 Task: Add Chobani Low Fat Key Lime Greek Yogurt to the cart.
Action: Mouse pressed left at (22, 111)
Screenshot: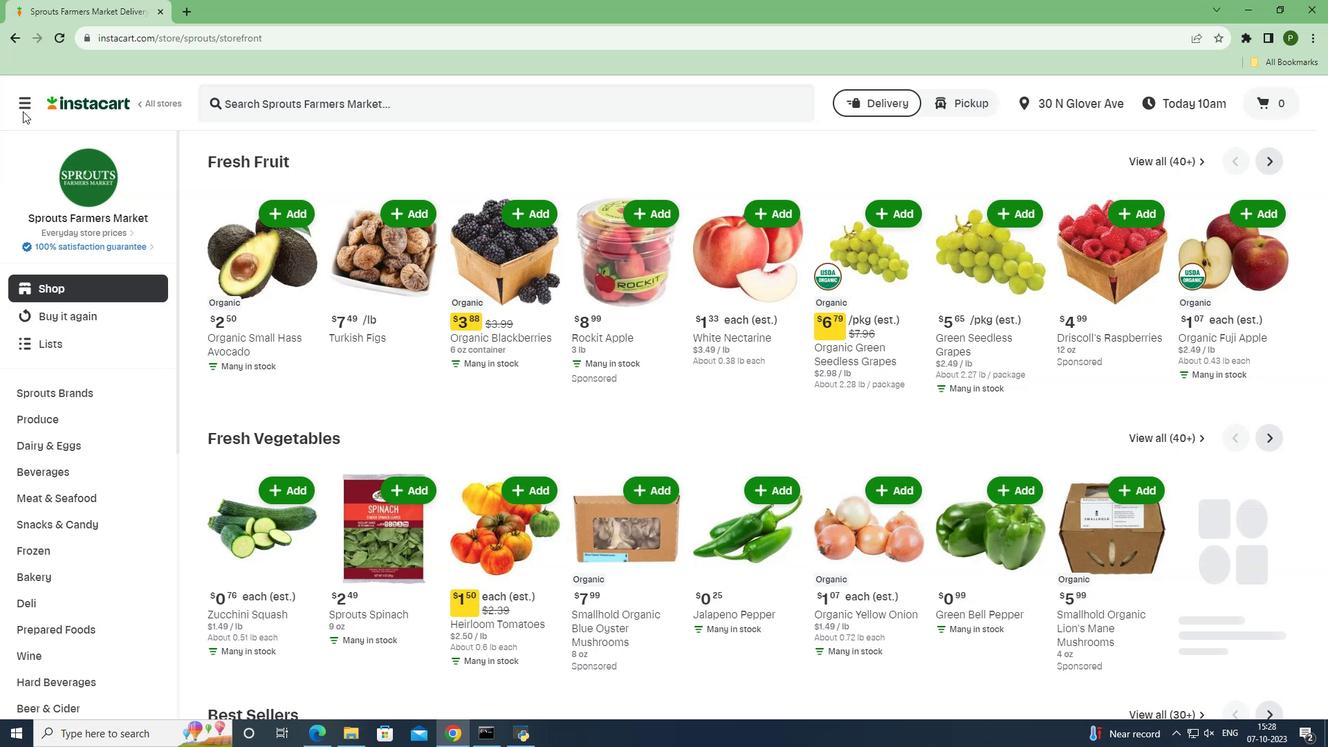 
Action: Mouse moved to (75, 361)
Screenshot: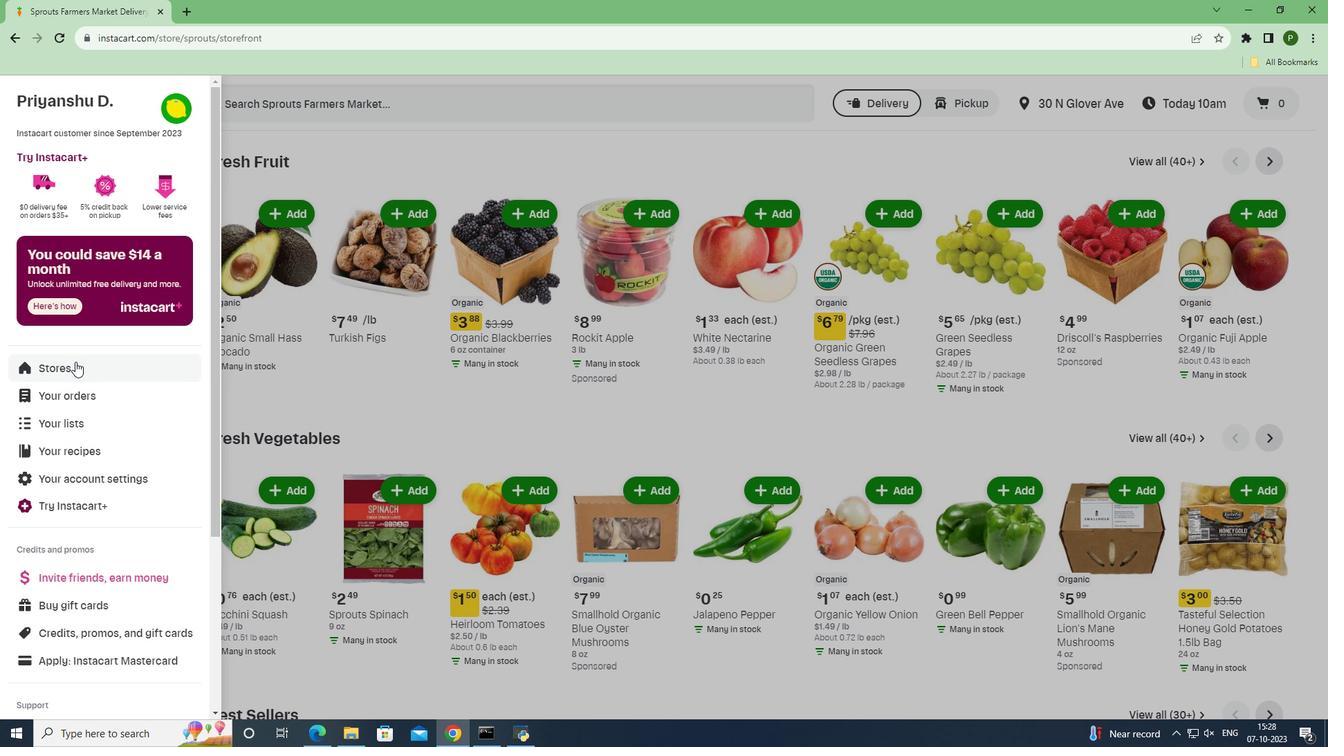 
Action: Mouse pressed left at (75, 361)
Screenshot: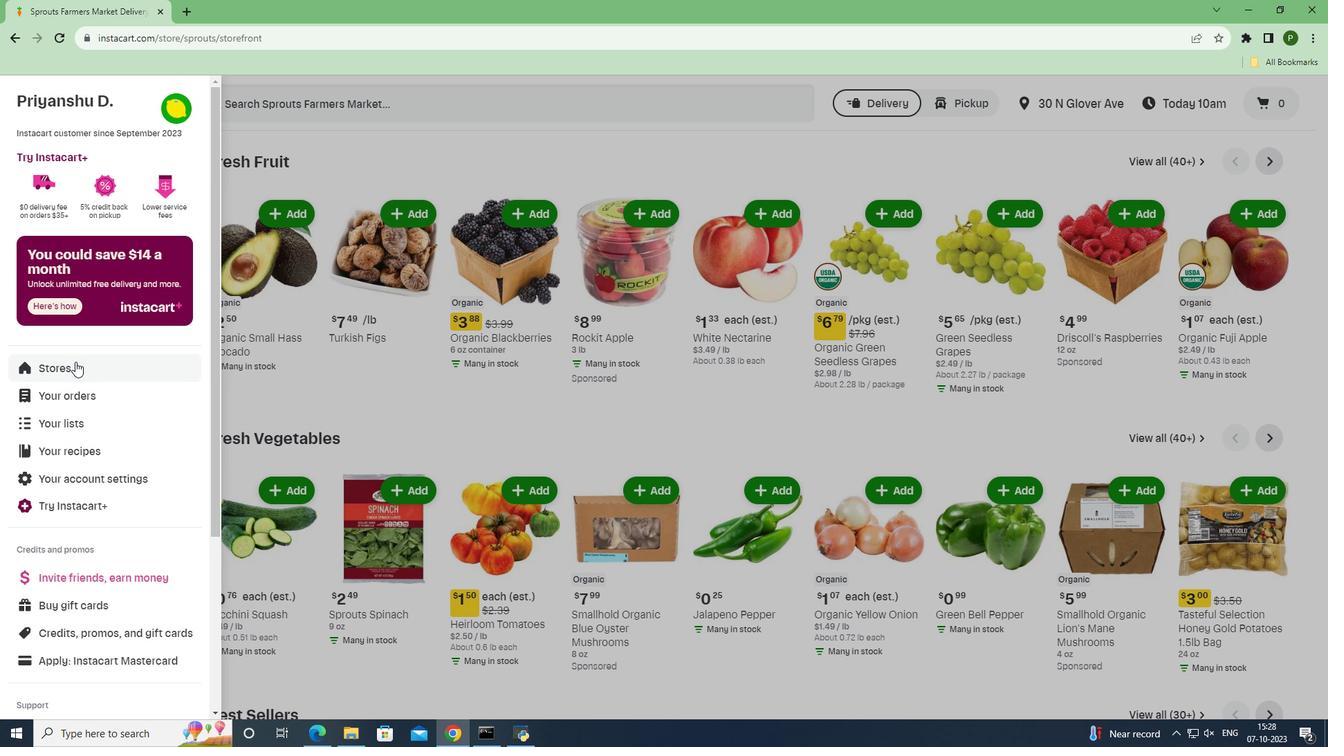 
Action: Mouse moved to (311, 161)
Screenshot: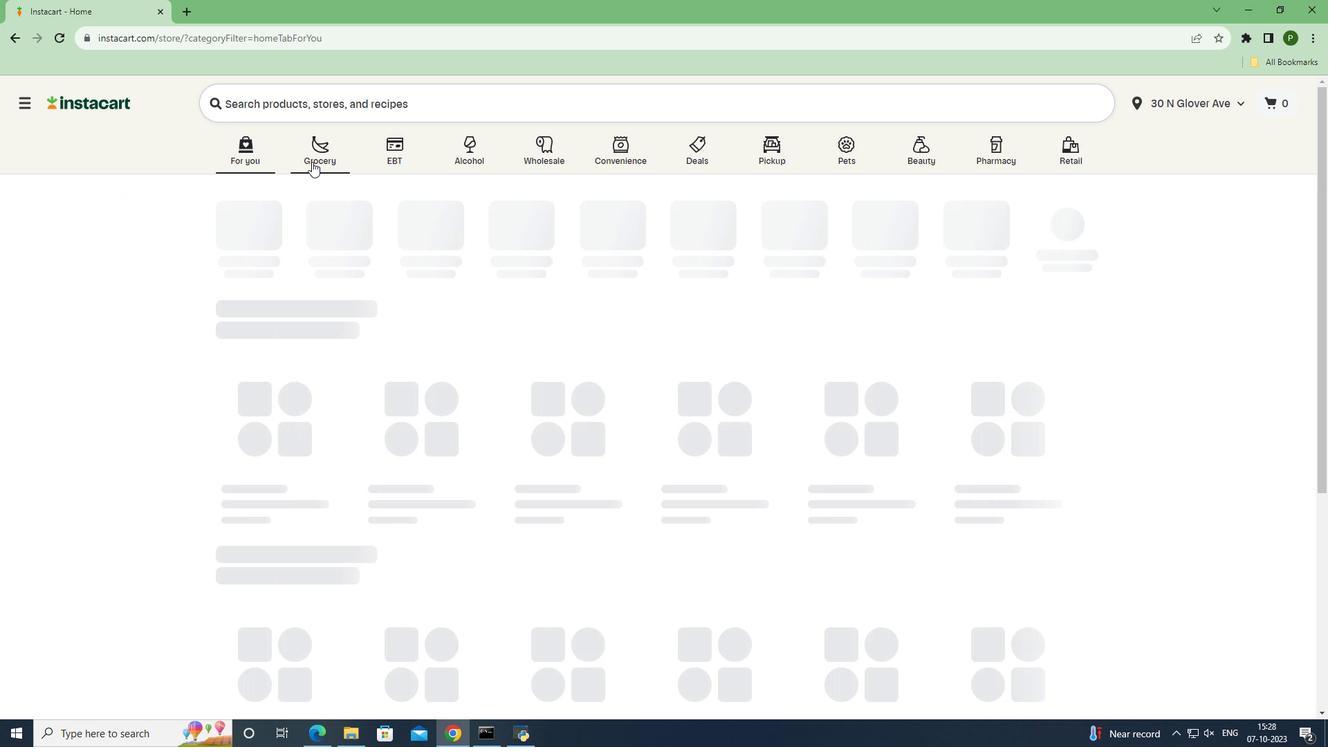
Action: Mouse pressed left at (311, 161)
Screenshot: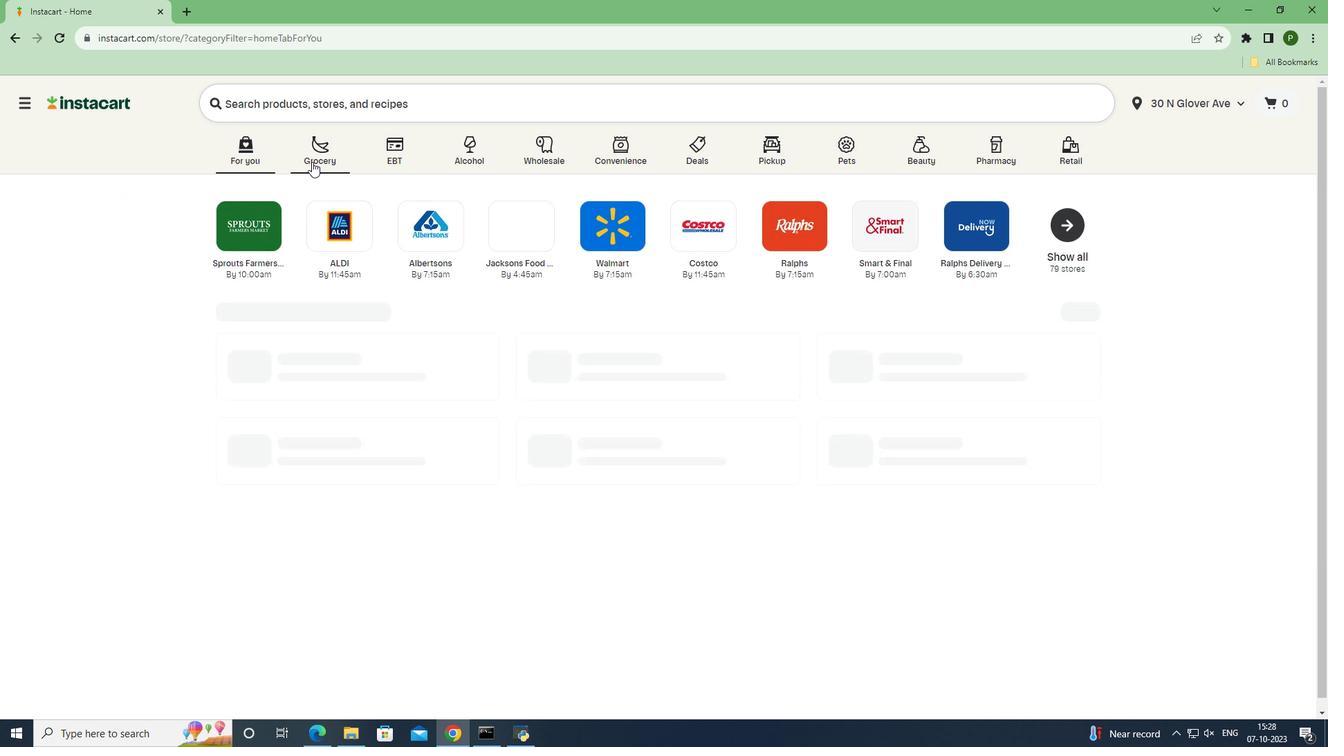 
Action: Mouse moved to (549, 325)
Screenshot: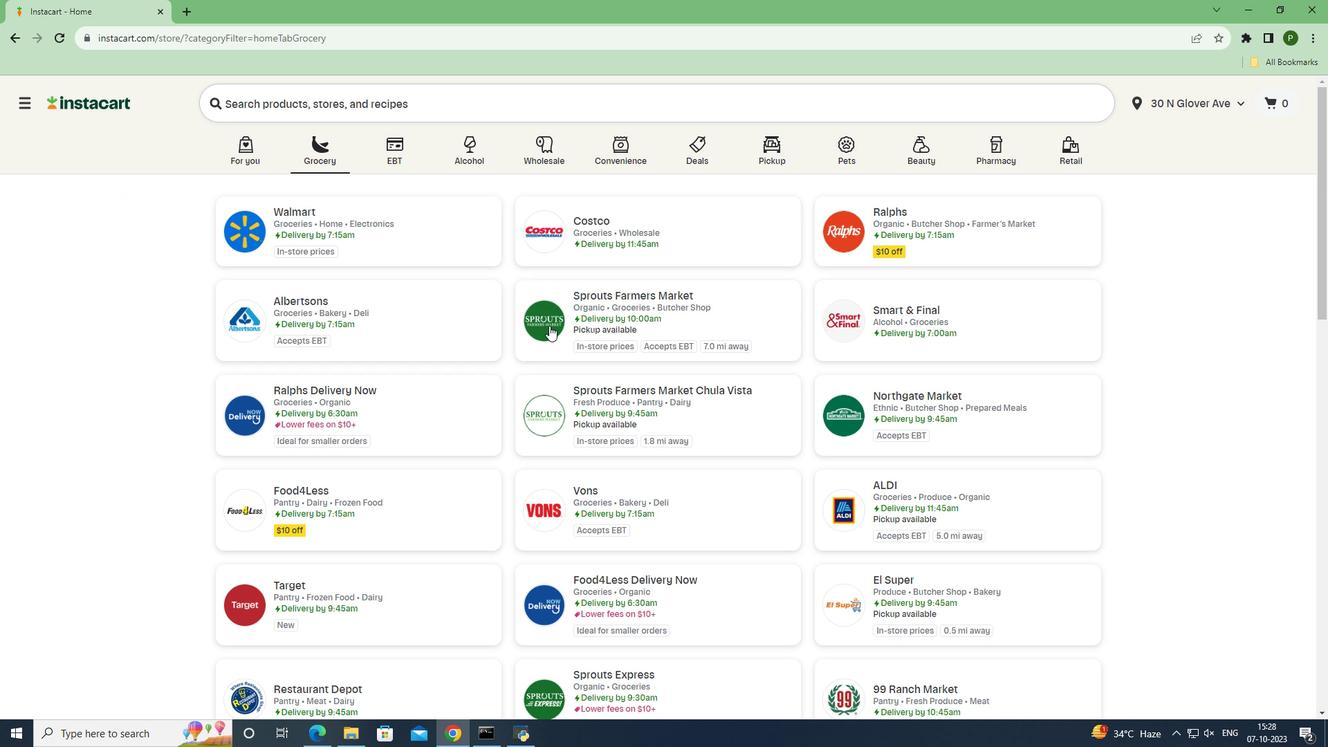 
Action: Mouse pressed left at (549, 325)
Screenshot: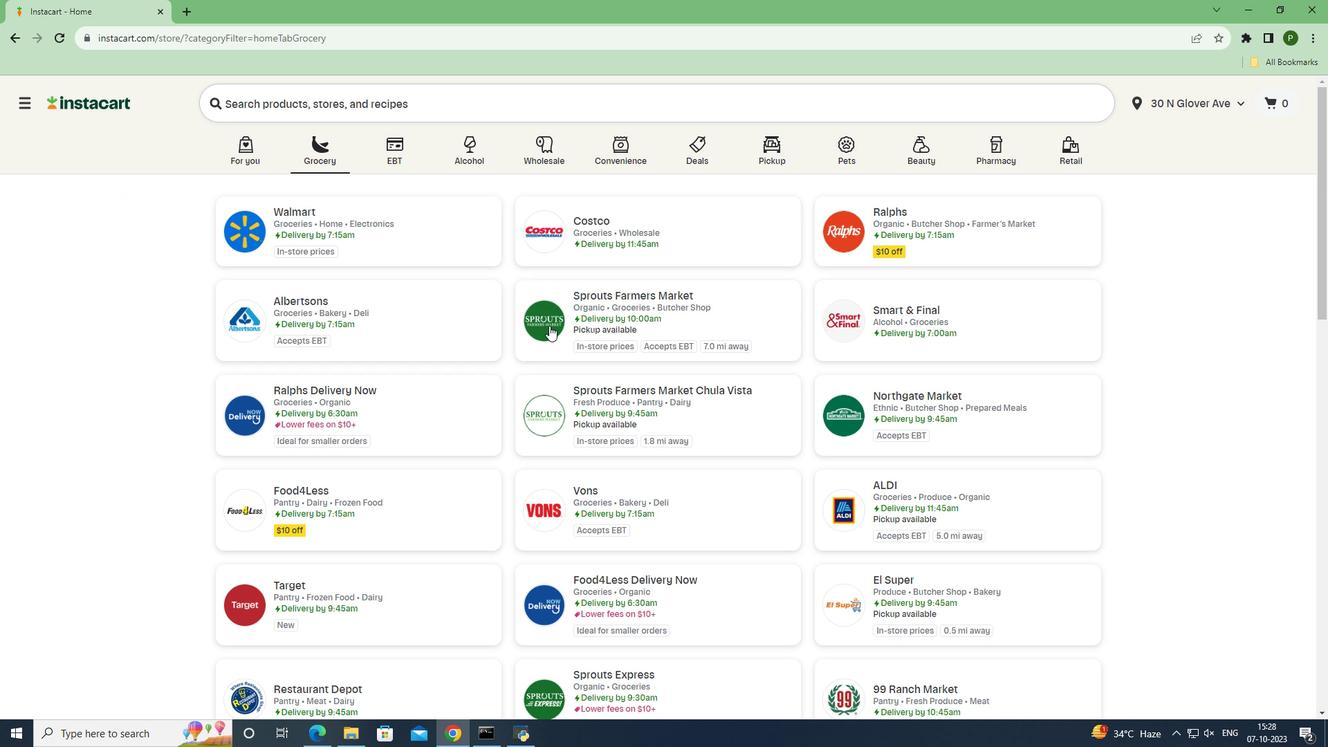 
Action: Mouse moved to (53, 452)
Screenshot: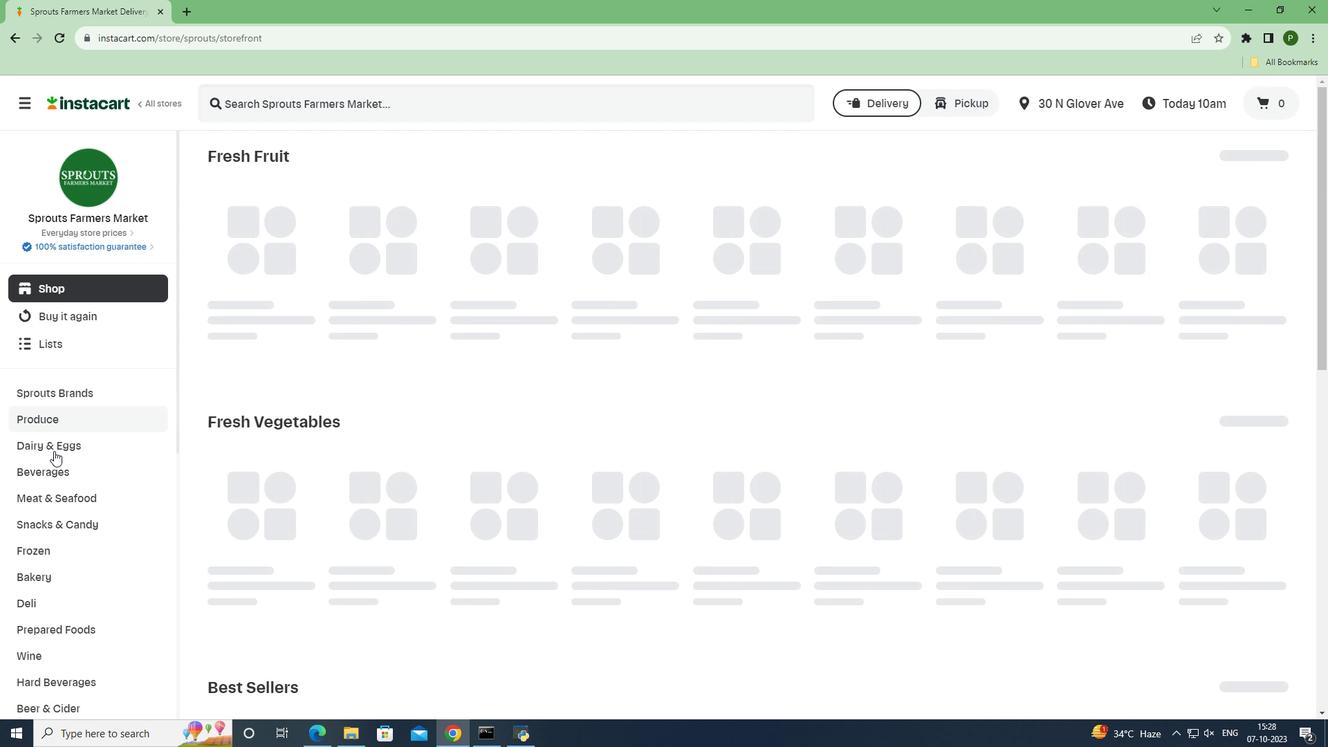 
Action: Mouse pressed left at (53, 452)
Screenshot: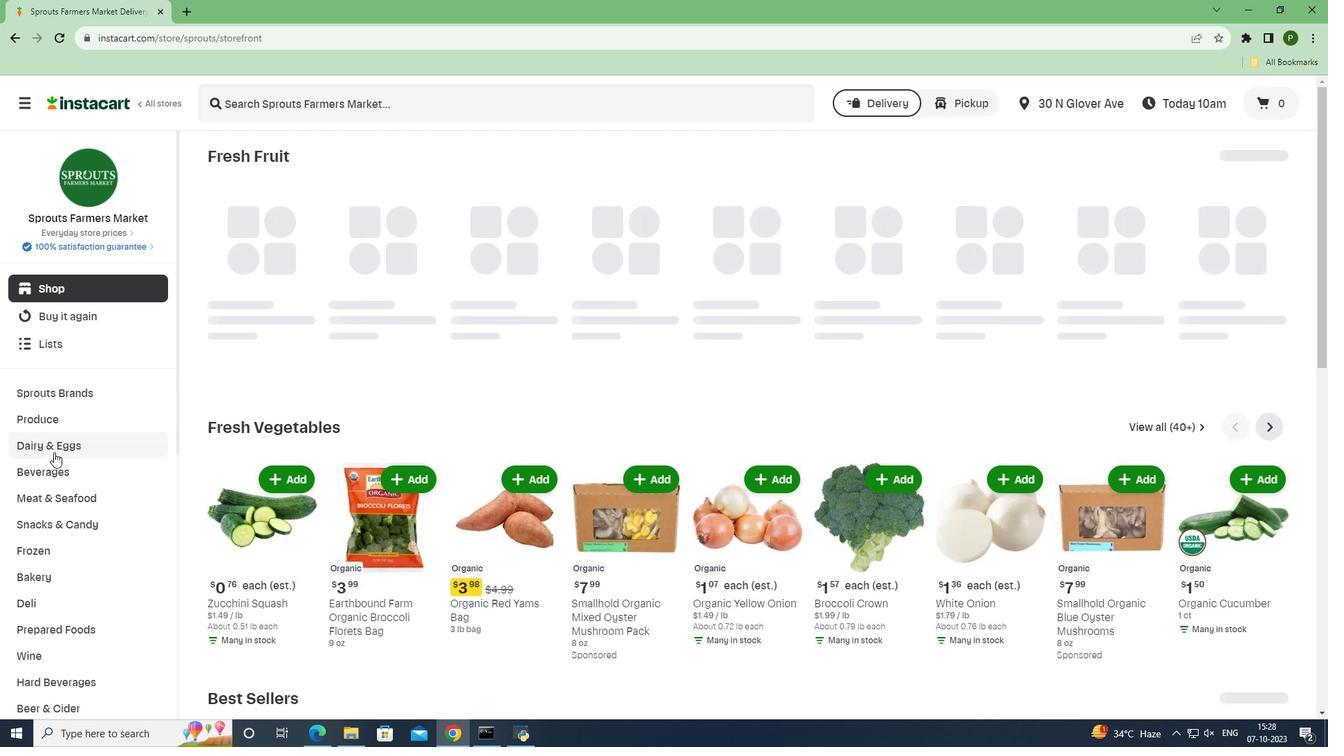 
Action: Mouse moved to (44, 546)
Screenshot: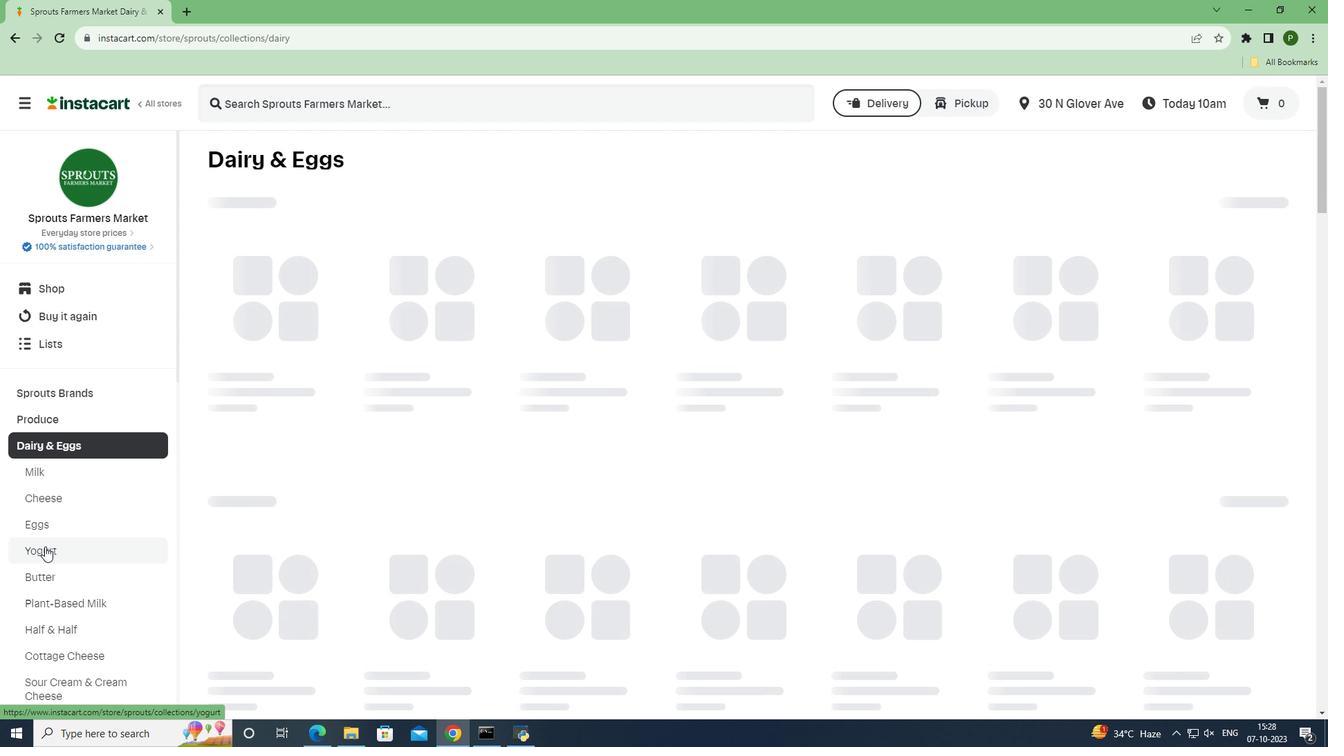 
Action: Mouse pressed left at (44, 546)
Screenshot: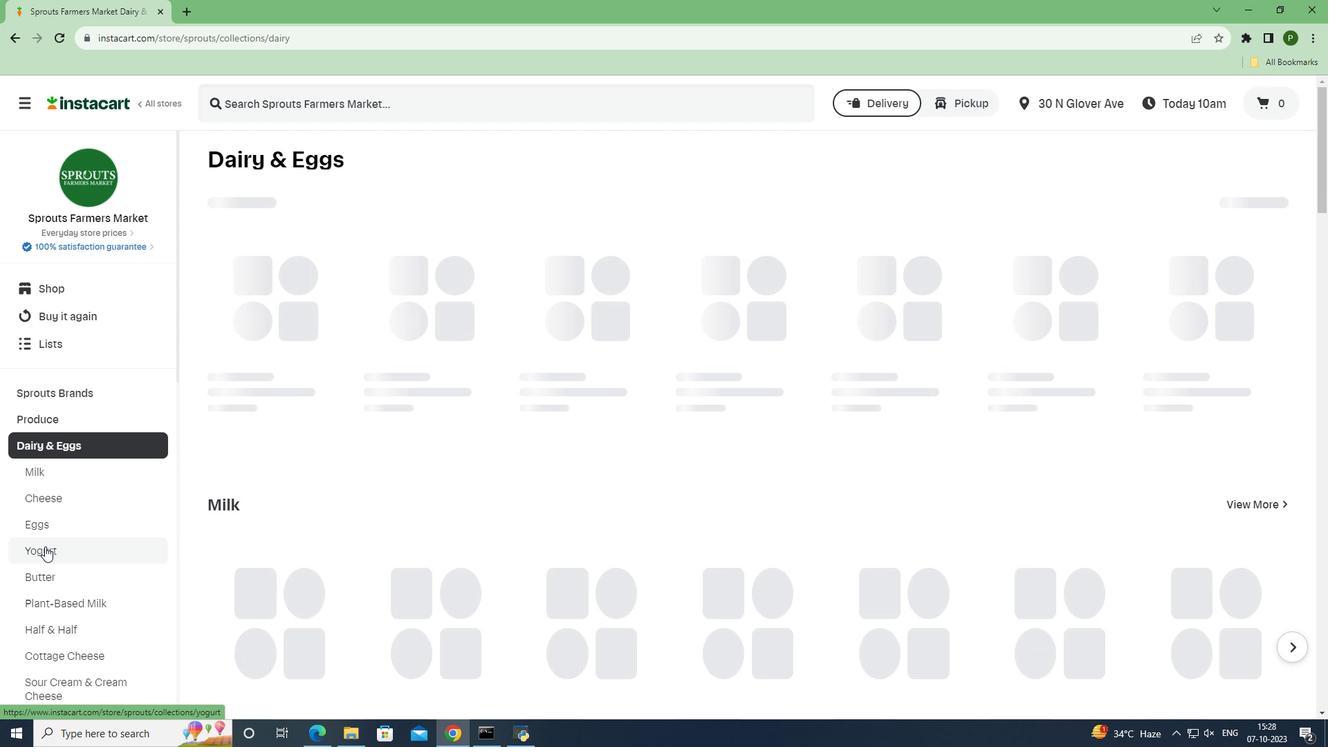 
Action: Mouse moved to (306, 100)
Screenshot: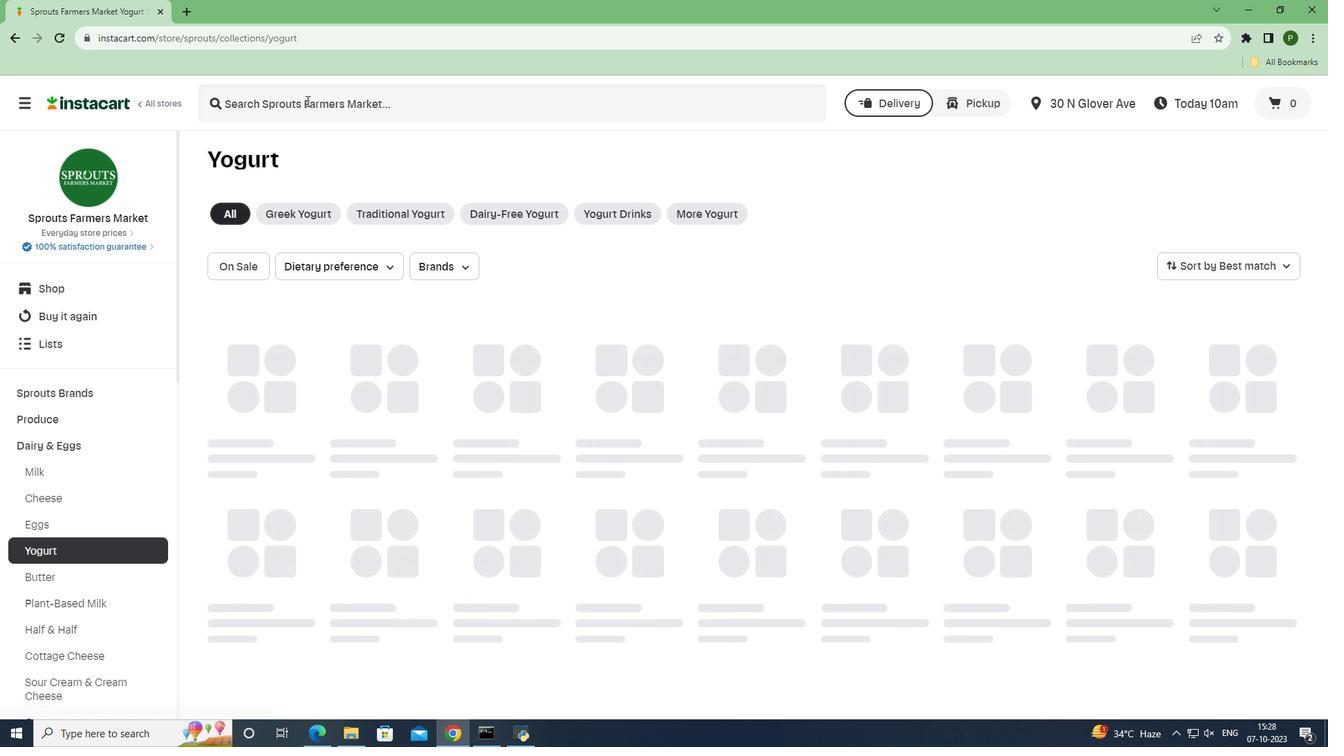 
Action: Mouse pressed left at (306, 100)
Screenshot: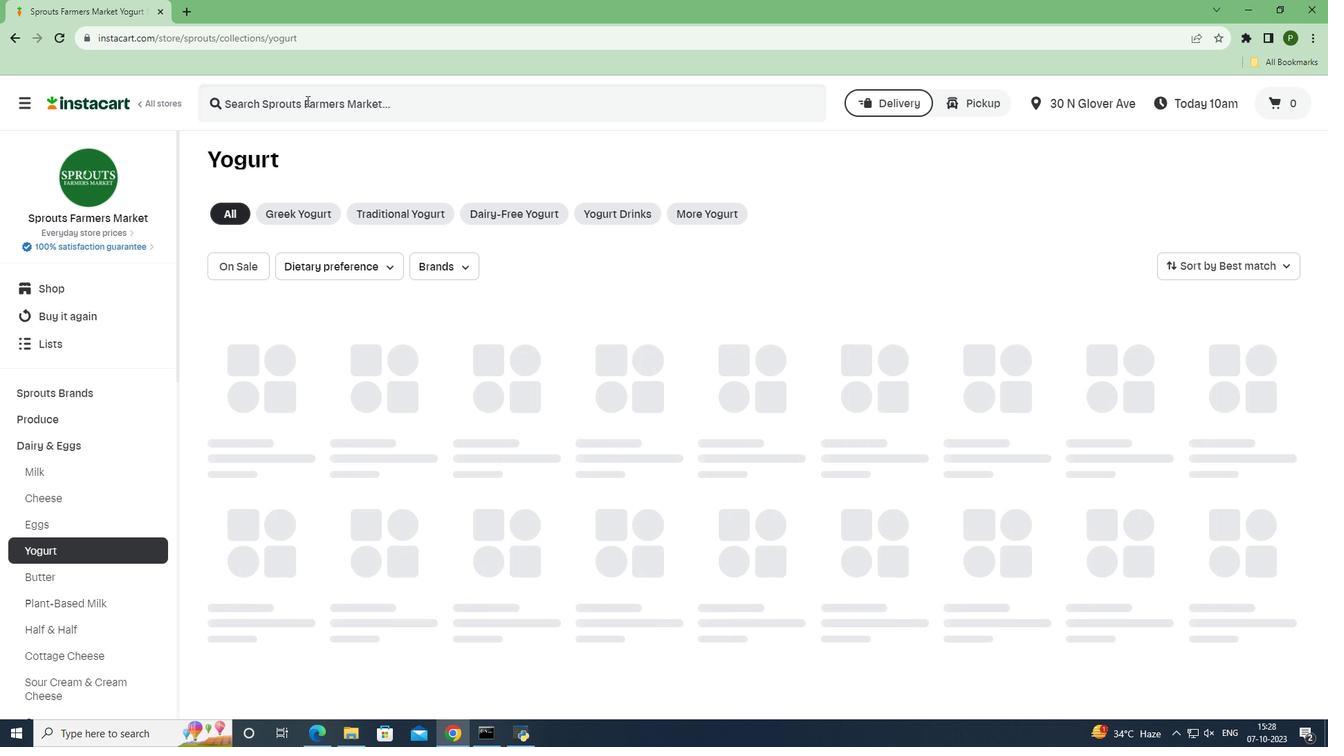 
Action: Key pressed <Key.caps_lock>C<Key.caps_lock>hobani<Key.space><Key.caps_lock>L<Key.caps_lock>ow<Key.space><Key.caps_lock>F<Key.caps_lock>at<Key.space><Key.caps_lock>K<Key.caps_lock>ey<Key.space><Key.caps_lock>L<Key.caps_lock>ime<Key.space><Key.caps_lock>G<Key.caps_lock>reek<Key.space><Key.caps_lock>Y<Key.caps_lock>ogurt<Key.space><Key.enter>
Screenshot: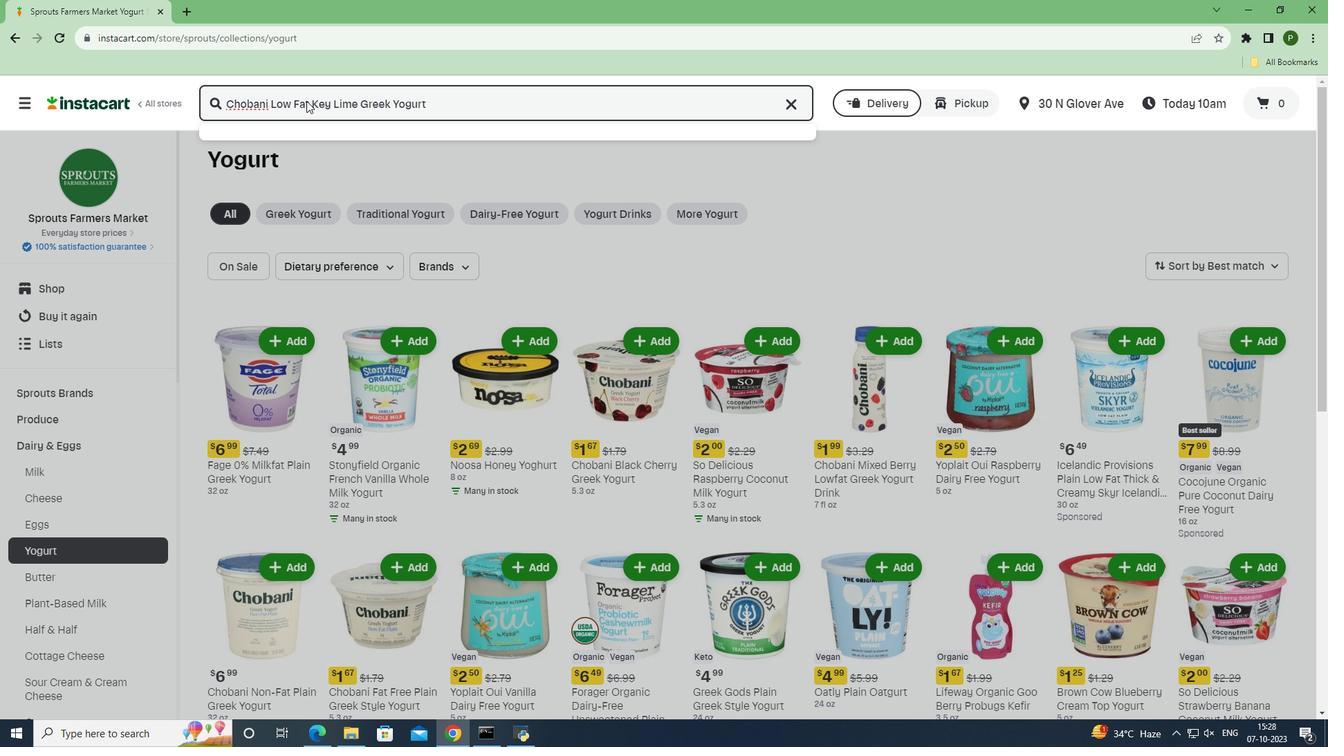 
Action: Mouse moved to (801, 252)
Screenshot: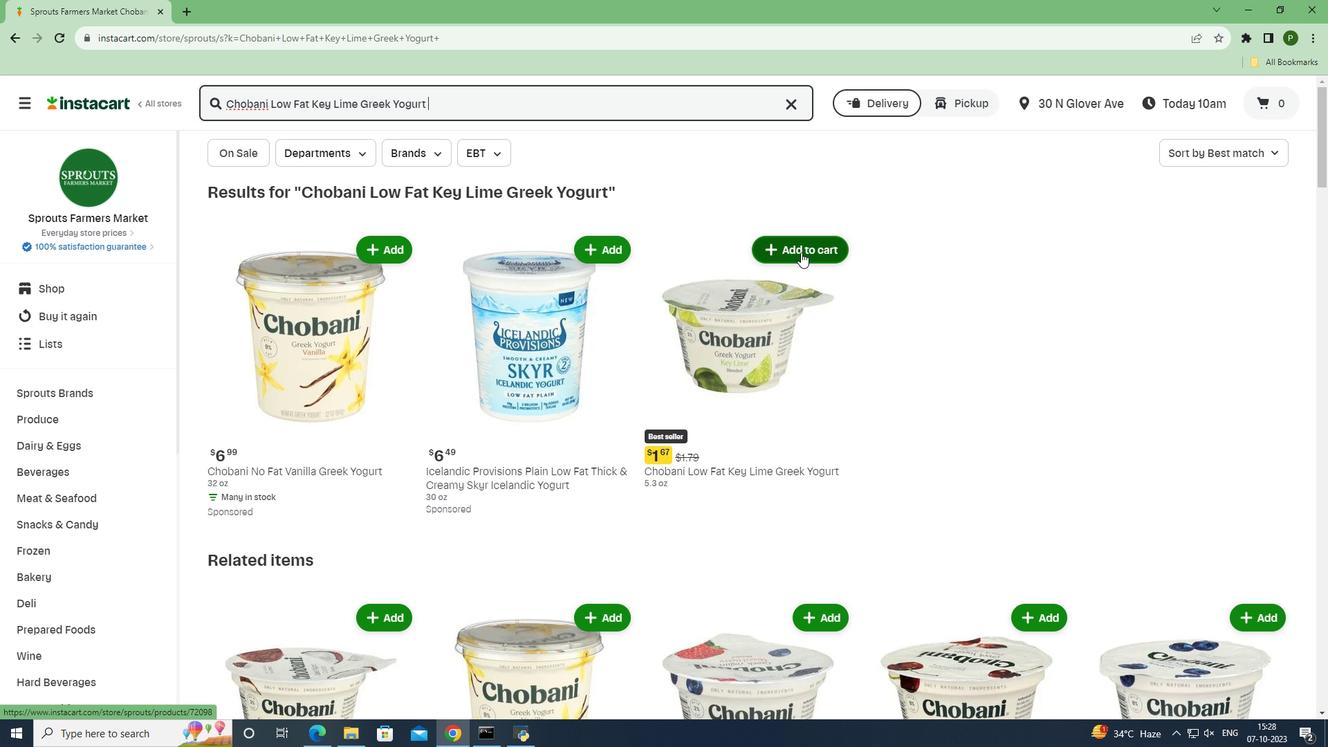 
Action: Mouse pressed left at (801, 252)
Screenshot: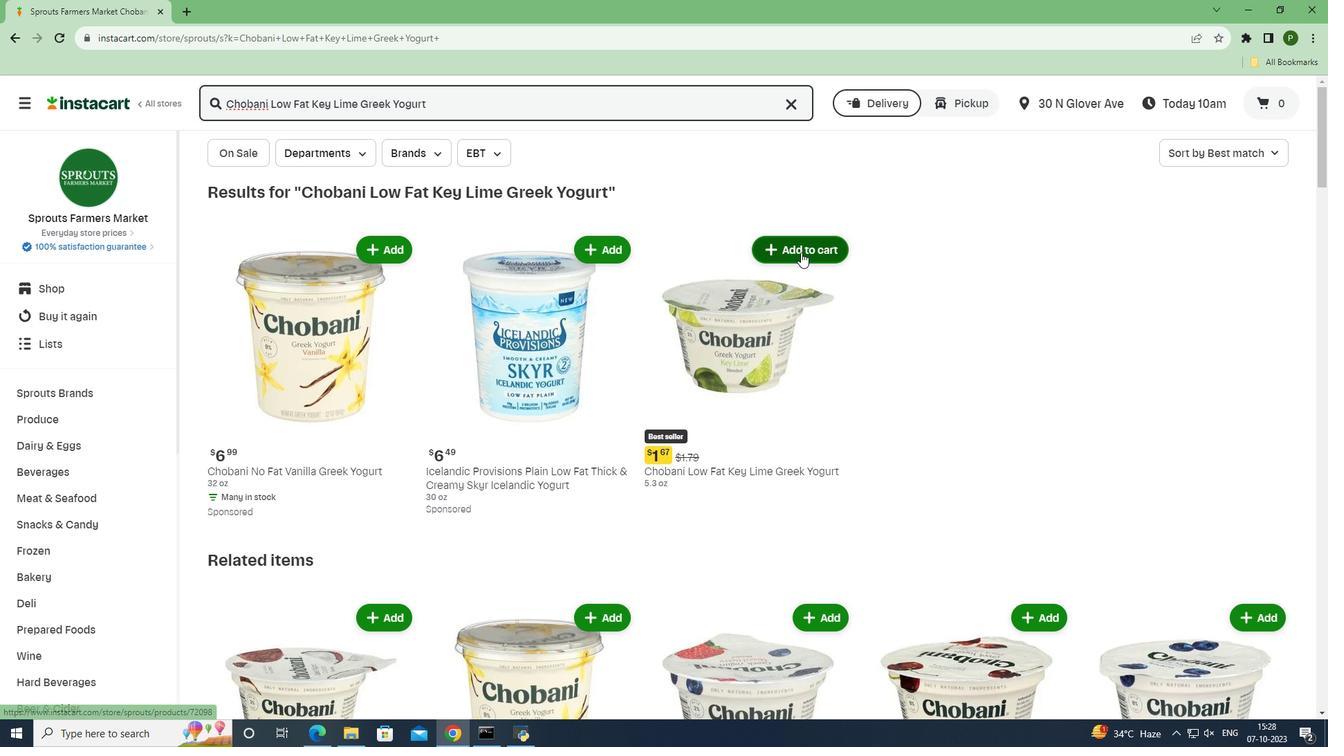 
Action: Mouse moved to (865, 315)
Screenshot: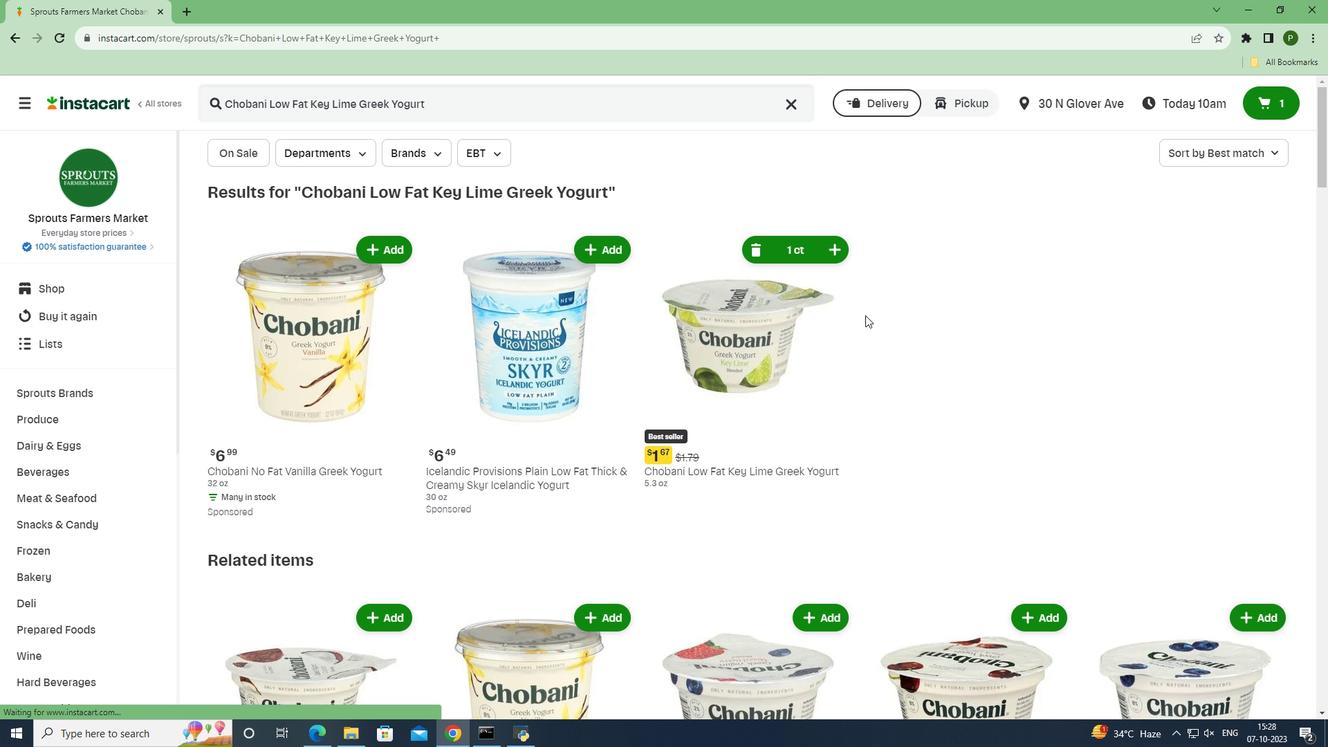 
